 Task: Create a rule from the Routing list, Task moved to a section -> Set Priority in the project TrainForge , set the section as To-Do and set the priority of the task as  High.
Action: Mouse moved to (53, 437)
Screenshot: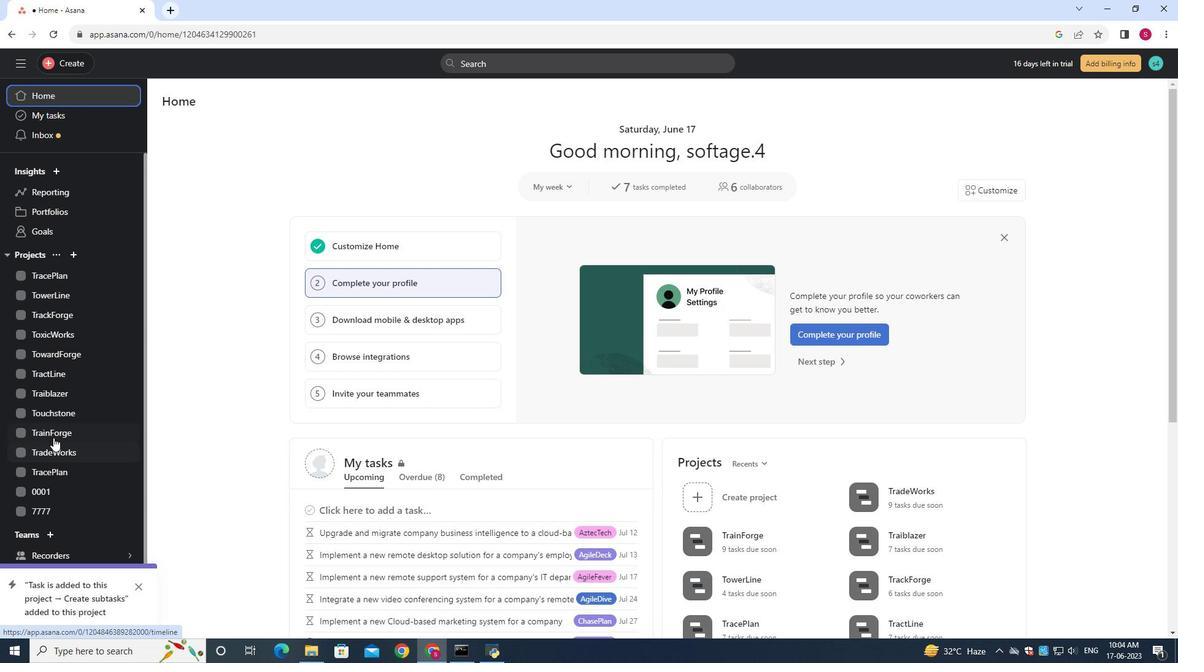 
Action: Mouse pressed left at (53, 437)
Screenshot: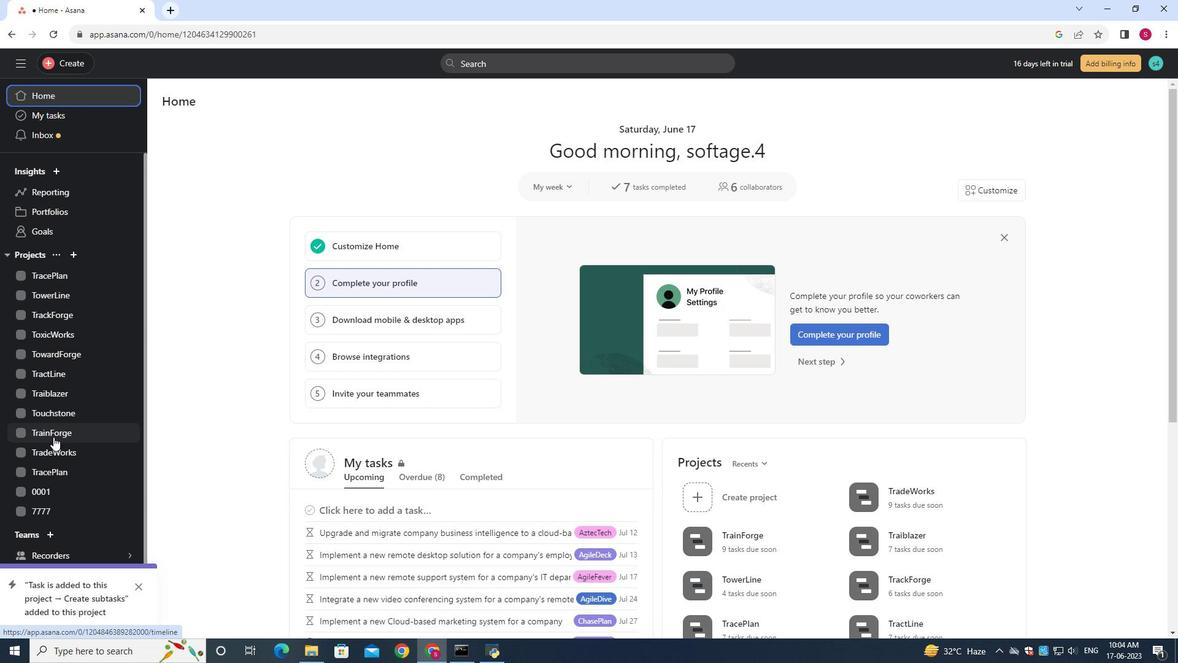 
Action: Mouse moved to (1136, 106)
Screenshot: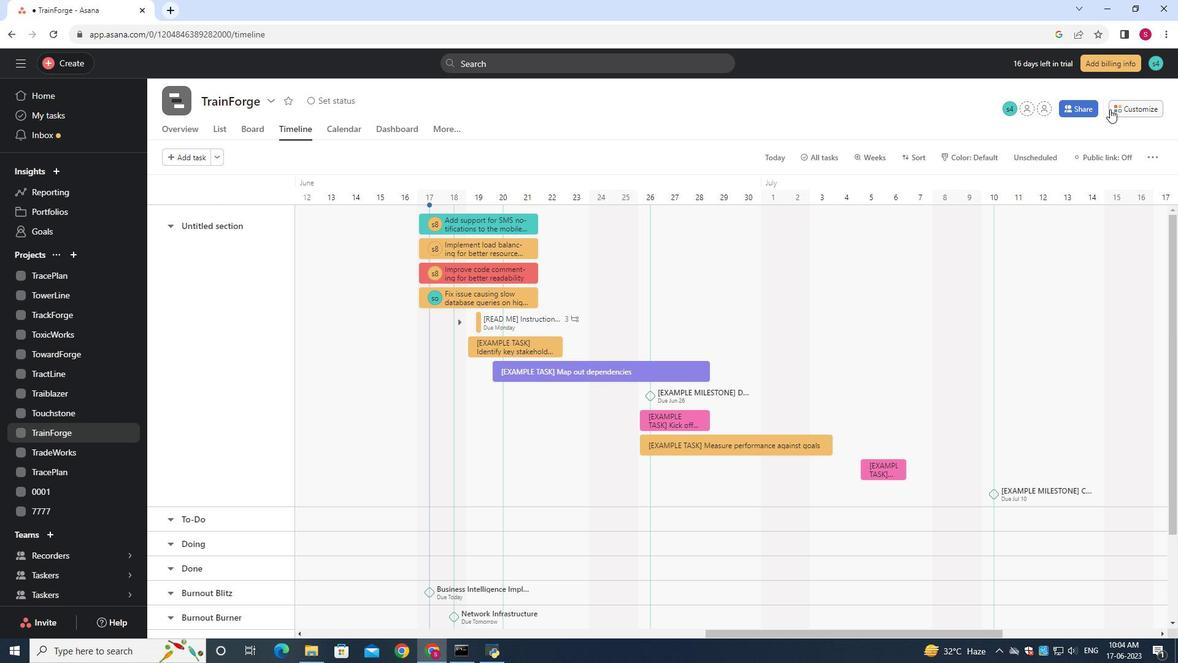 
Action: Mouse pressed left at (1136, 106)
Screenshot: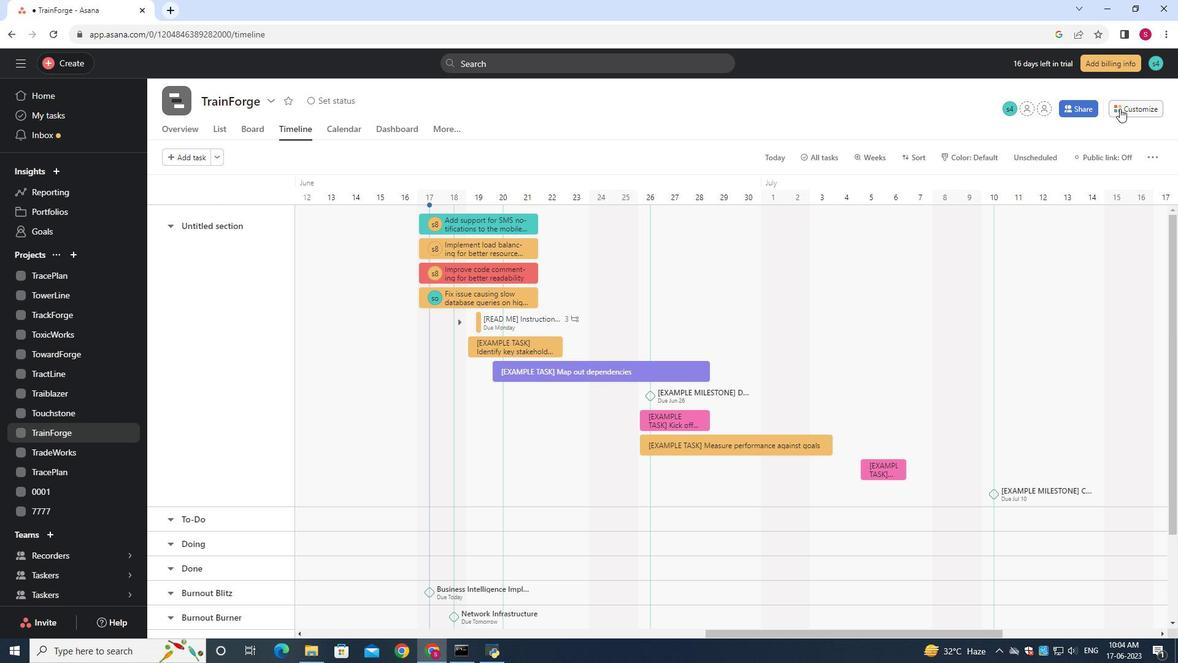 
Action: Mouse moved to (927, 313)
Screenshot: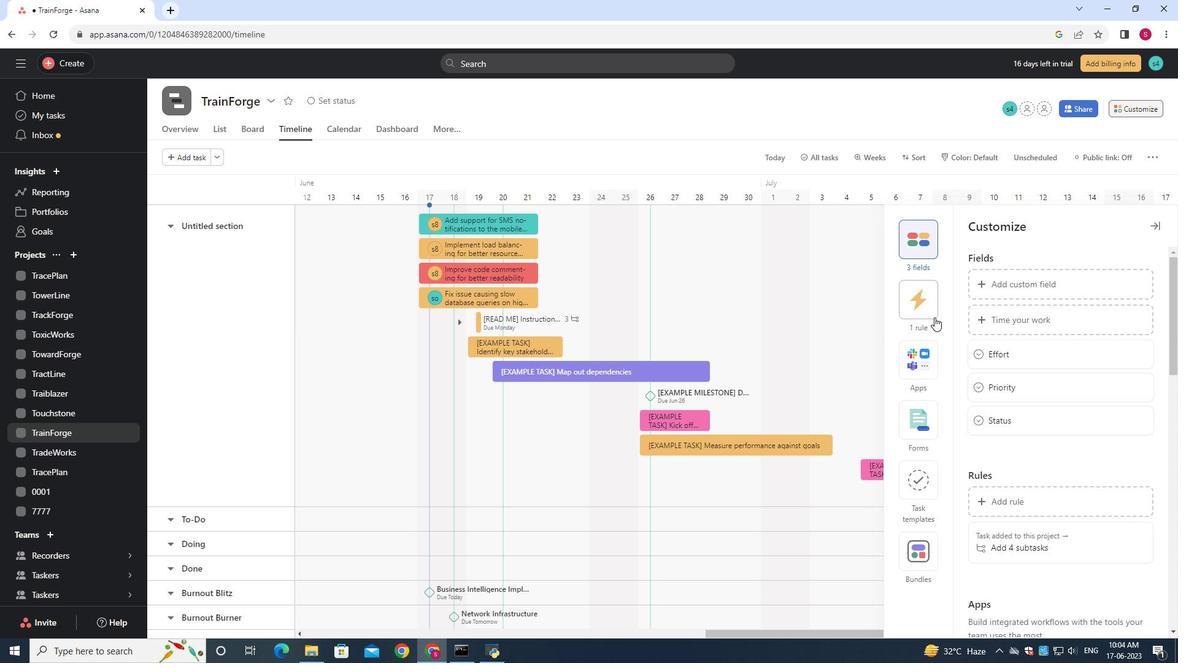 
Action: Mouse pressed left at (927, 313)
Screenshot: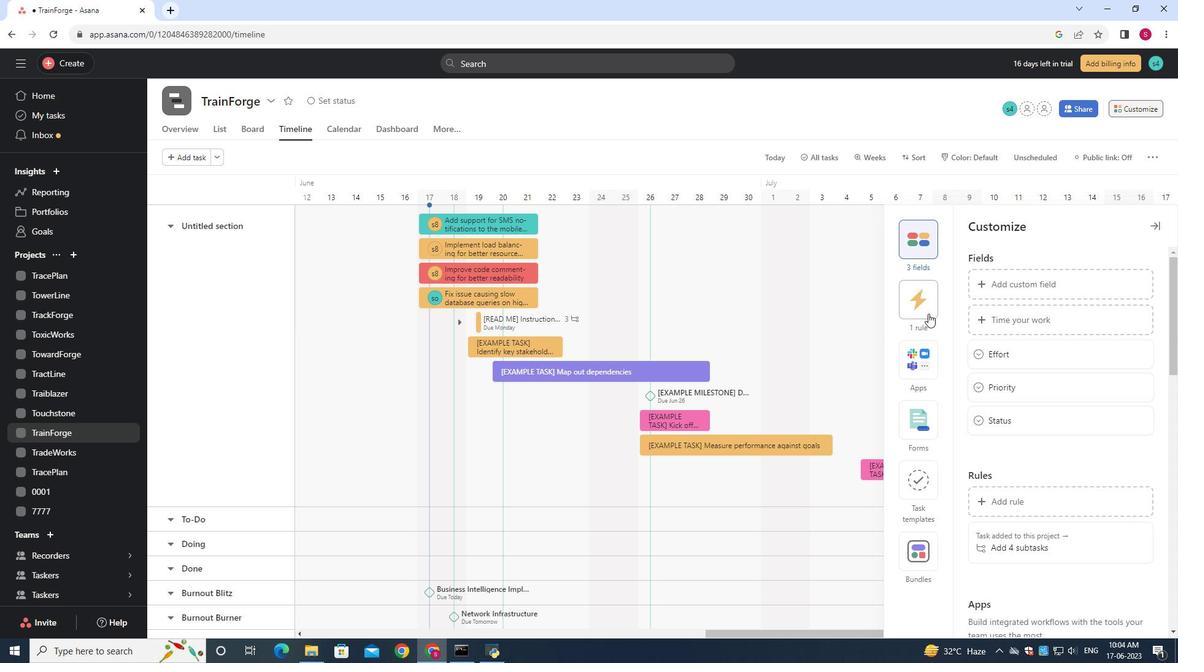 
Action: Mouse moved to (1023, 290)
Screenshot: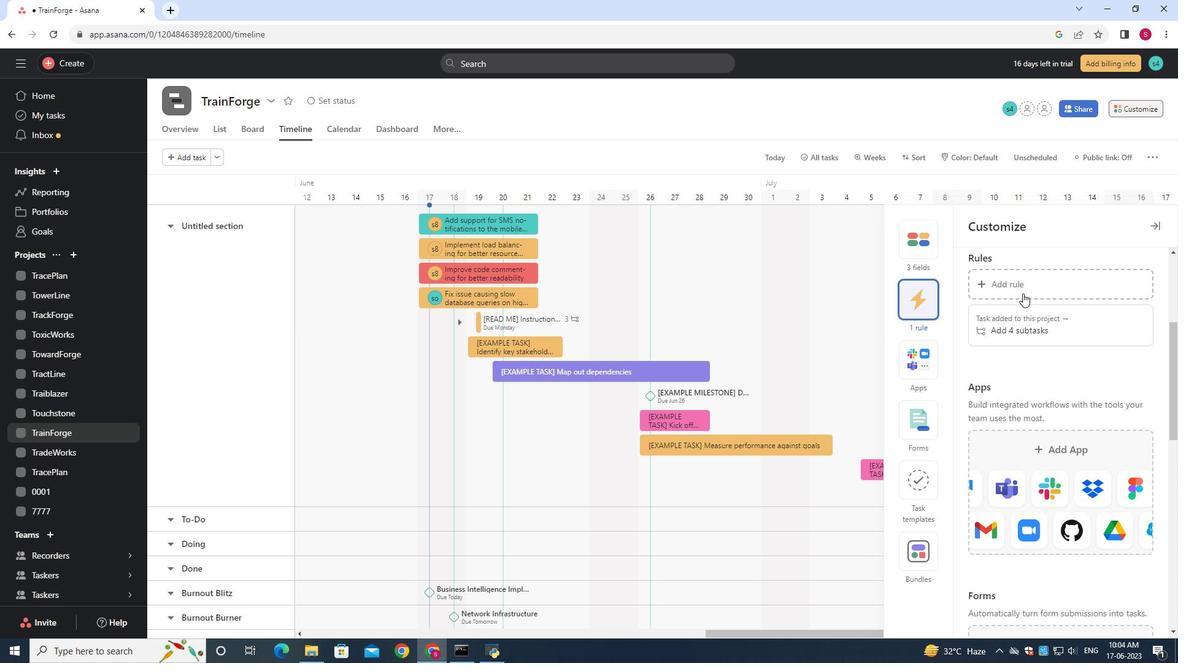 
Action: Mouse pressed left at (1023, 290)
Screenshot: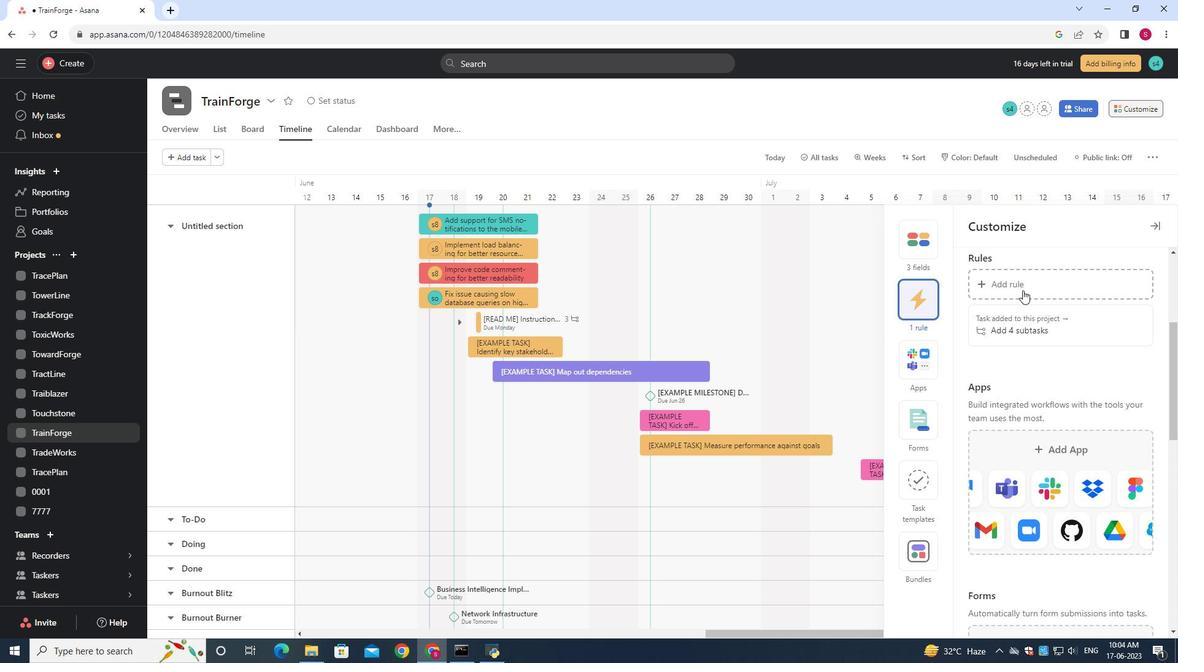 
Action: Mouse moved to (257, 165)
Screenshot: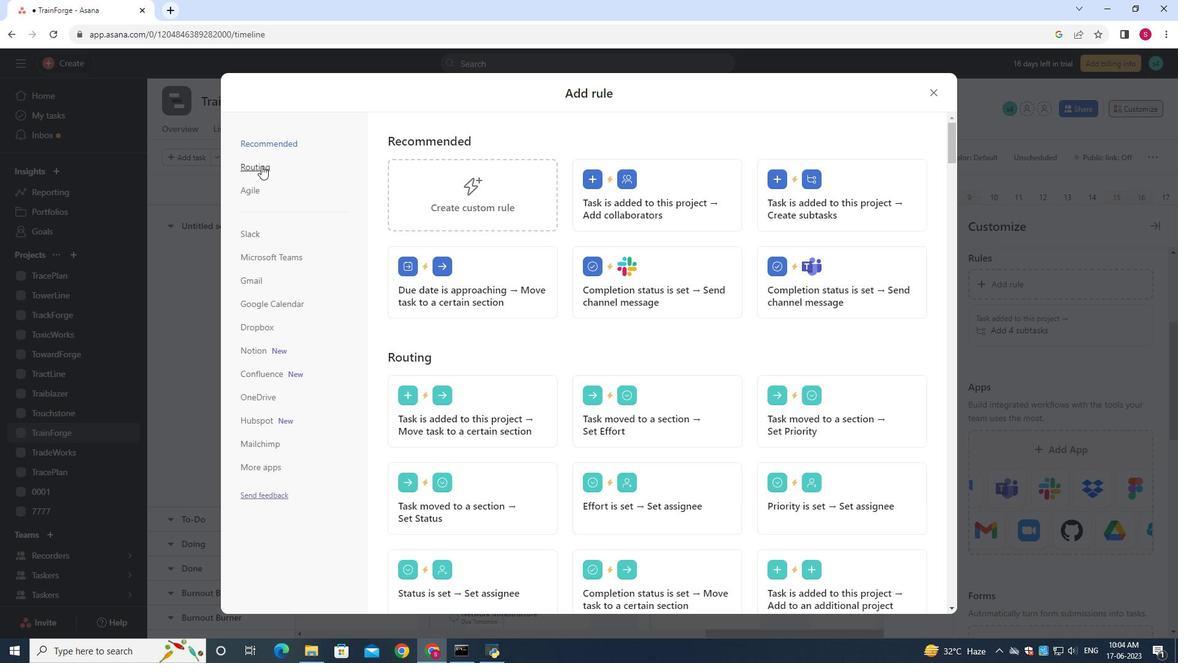 
Action: Mouse pressed left at (257, 165)
Screenshot: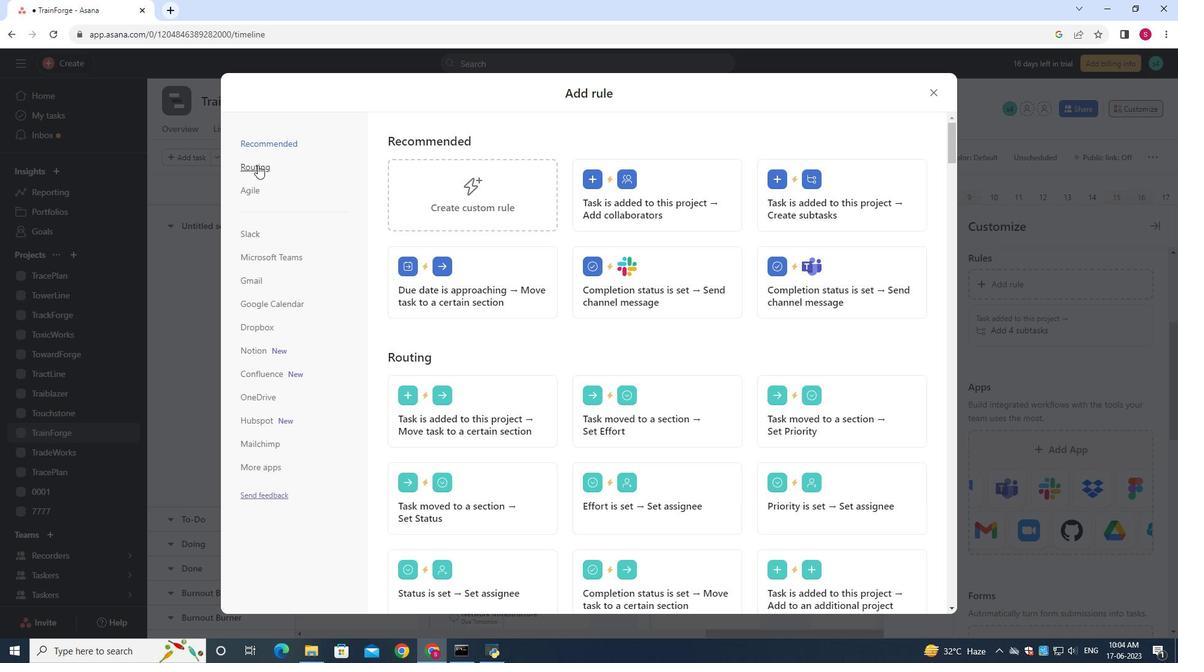 
Action: Mouse moved to (818, 212)
Screenshot: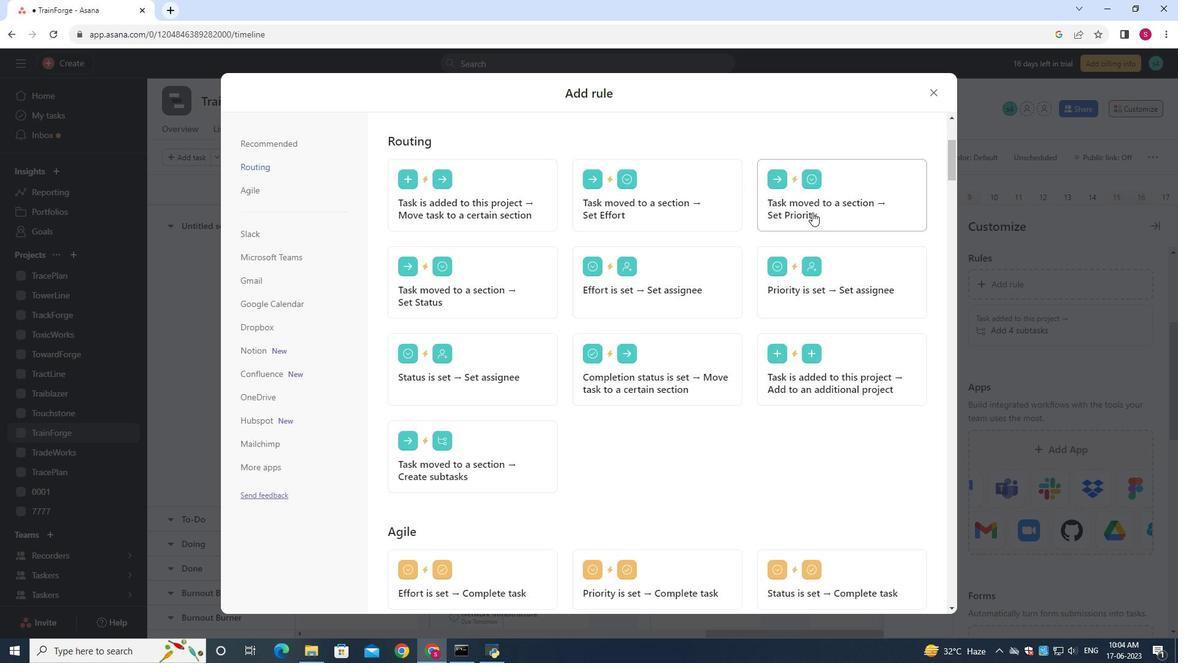 
Action: Mouse pressed left at (818, 212)
Screenshot: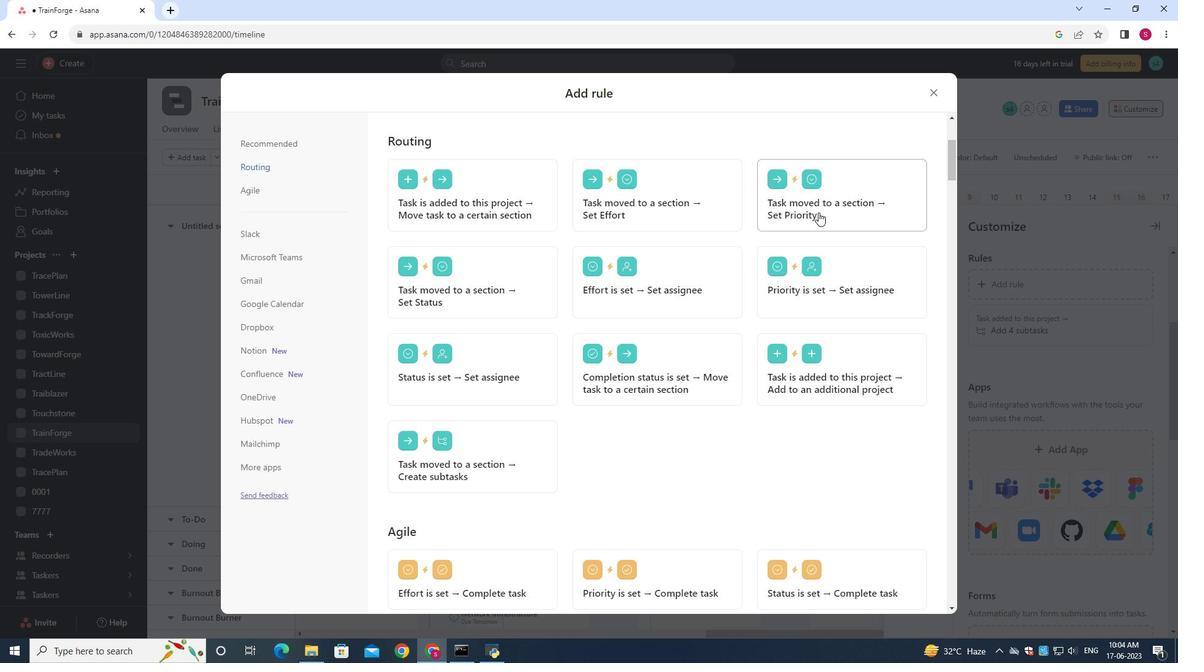 
Action: Mouse moved to (836, 213)
Screenshot: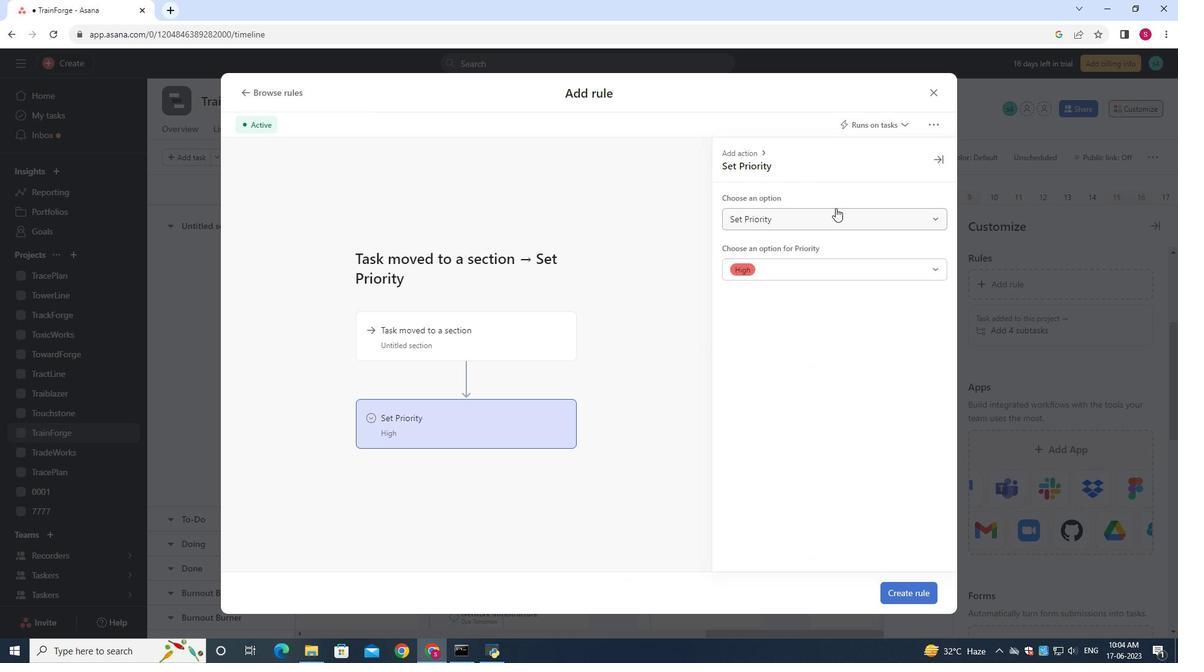 
Action: Mouse pressed left at (836, 213)
Screenshot: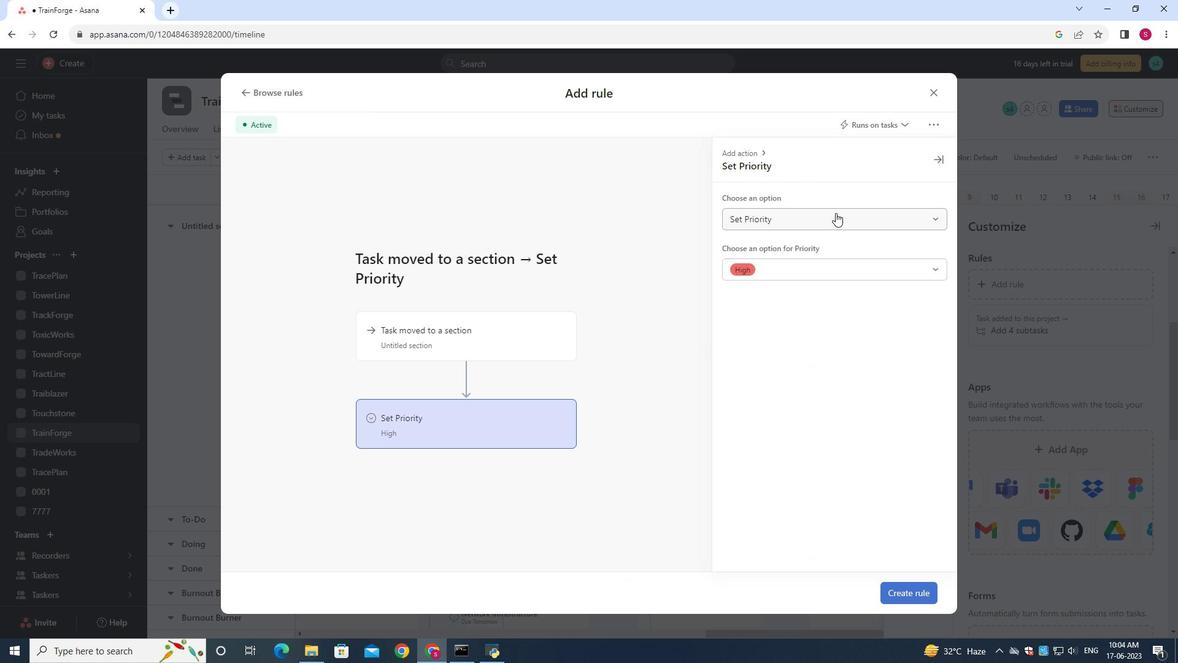 
Action: Mouse pressed left at (836, 213)
Screenshot: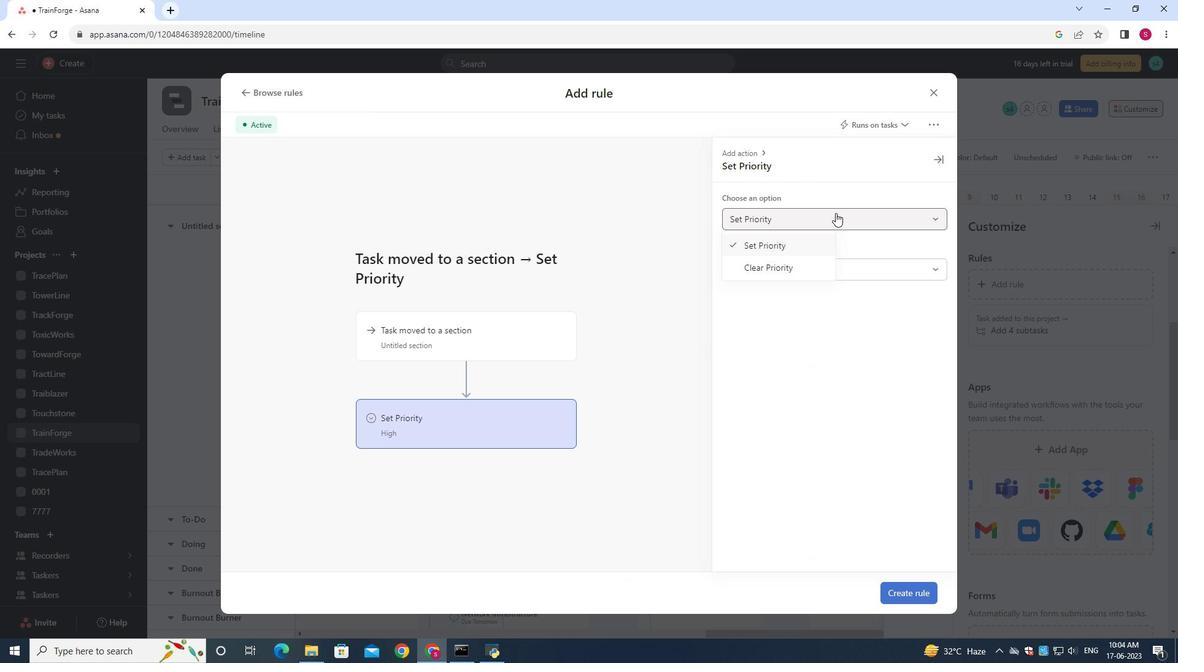 
Action: Mouse moved to (462, 345)
Screenshot: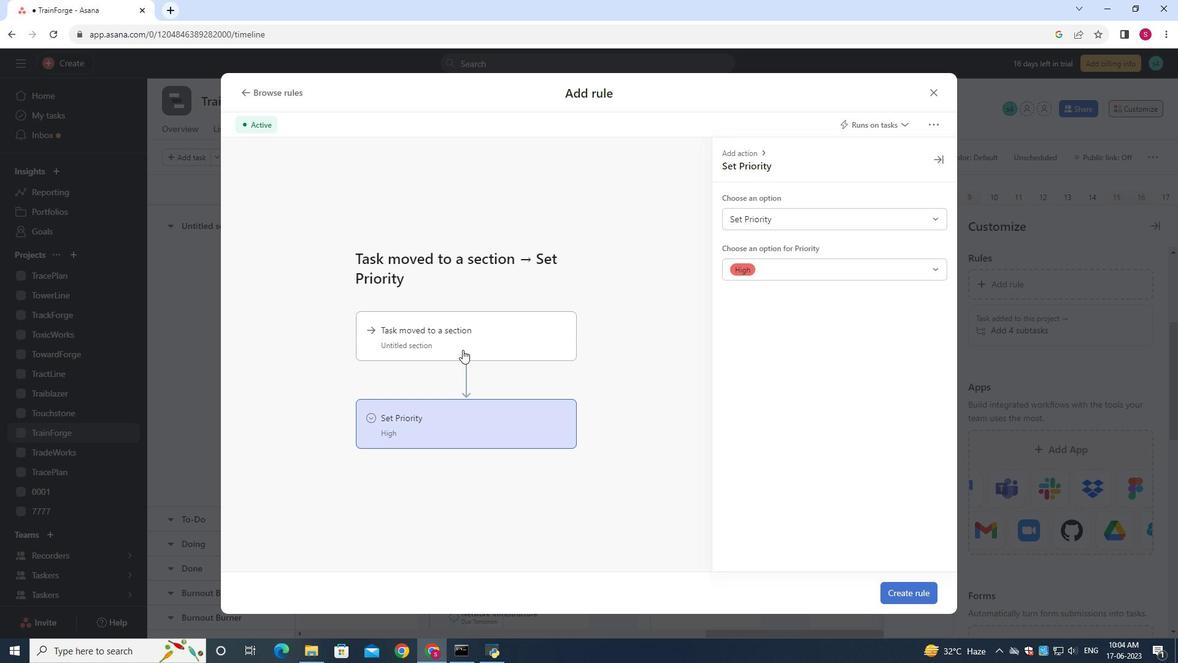 
Action: Mouse pressed left at (462, 345)
Screenshot: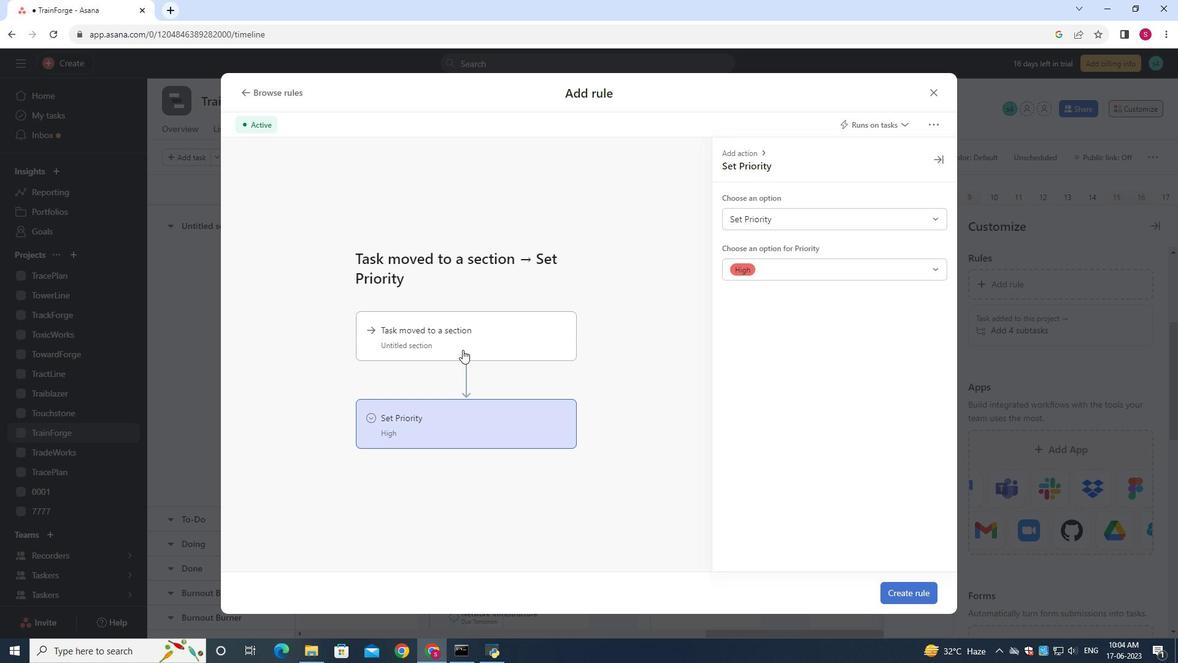 
Action: Mouse moved to (768, 221)
Screenshot: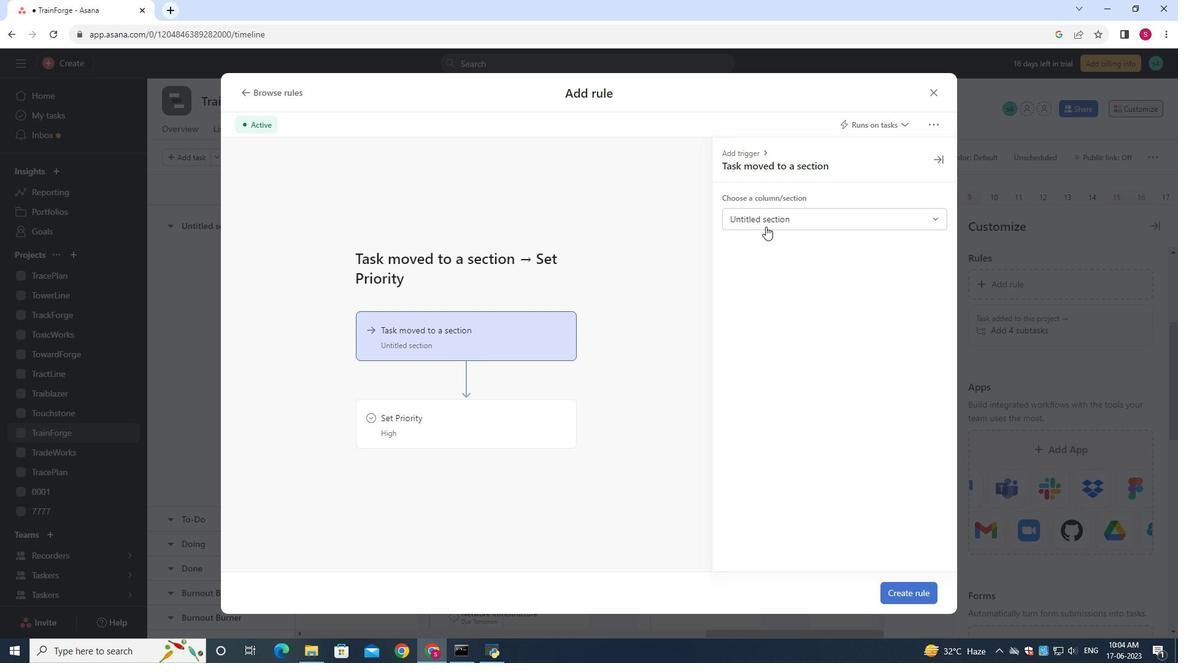 
Action: Mouse pressed left at (768, 221)
Screenshot: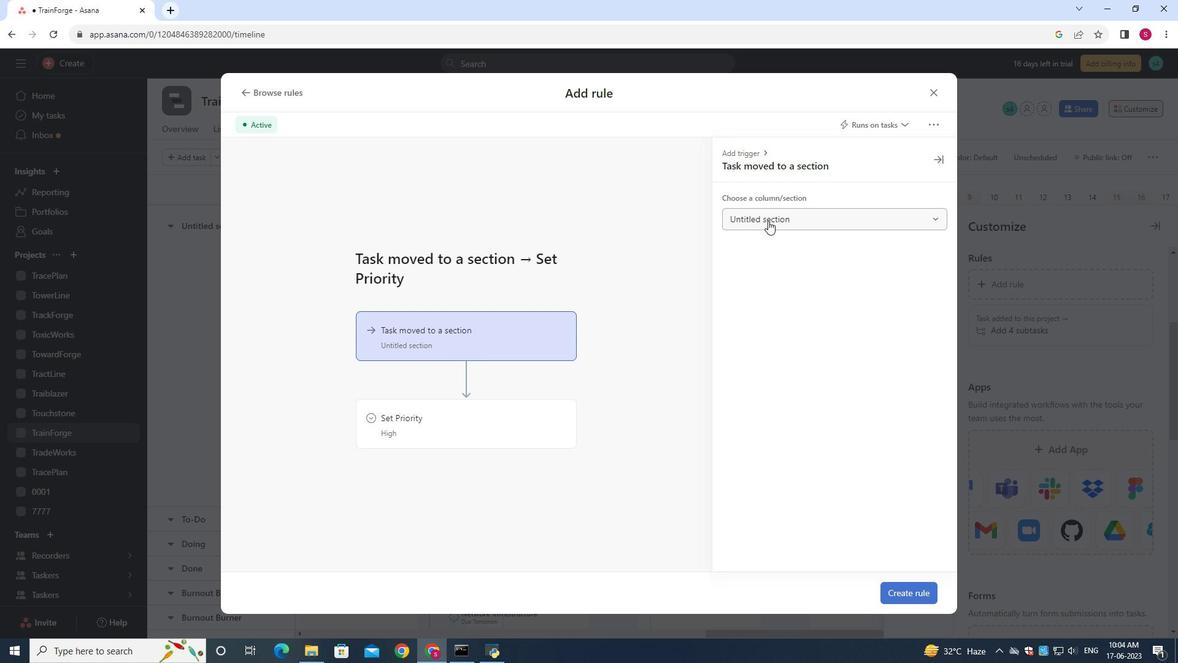 
Action: Mouse moved to (759, 265)
Screenshot: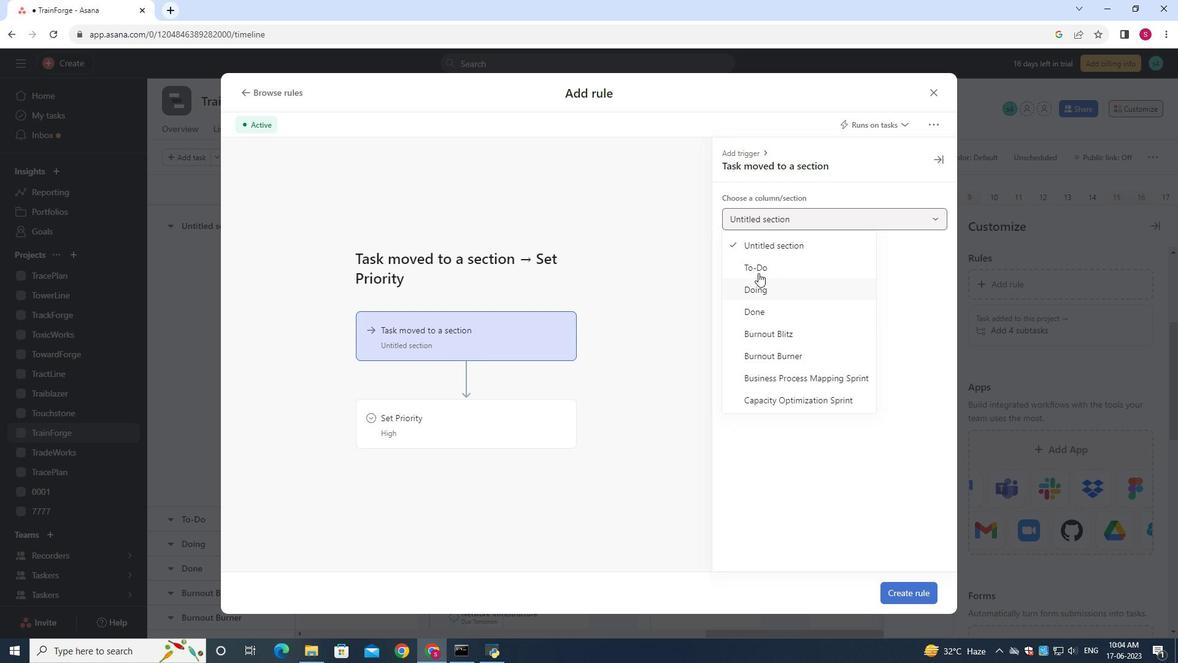 
Action: Mouse pressed left at (759, 265)
Screenshot: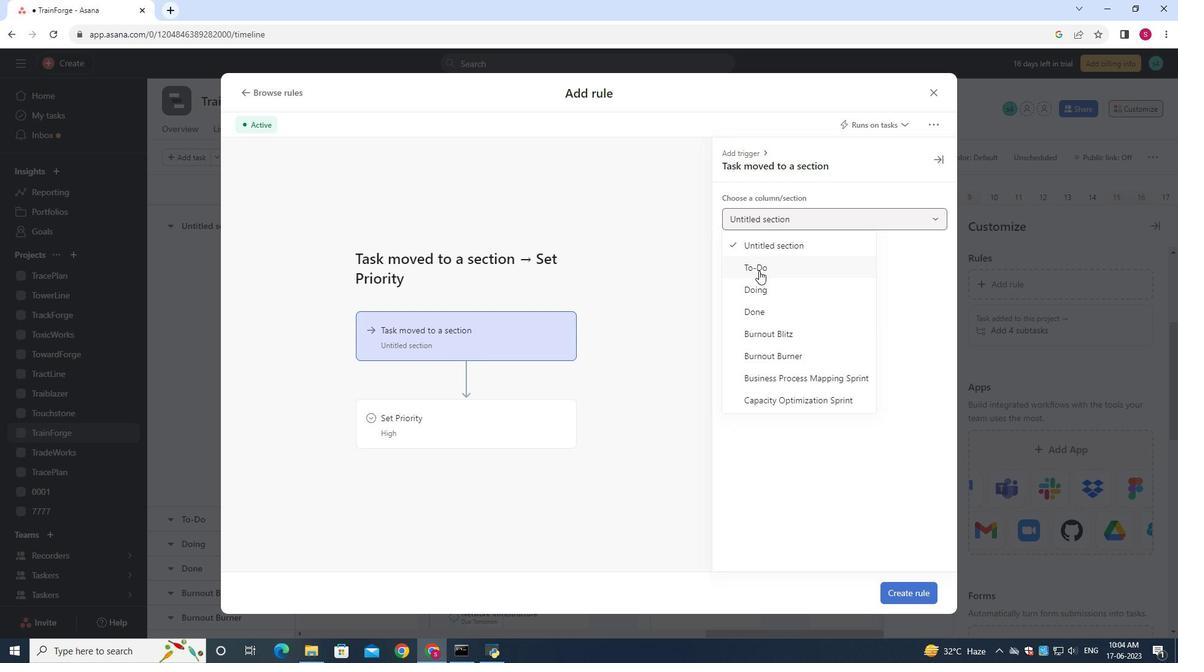 
Action: Mouse moved to (493, 422)
Screenshot: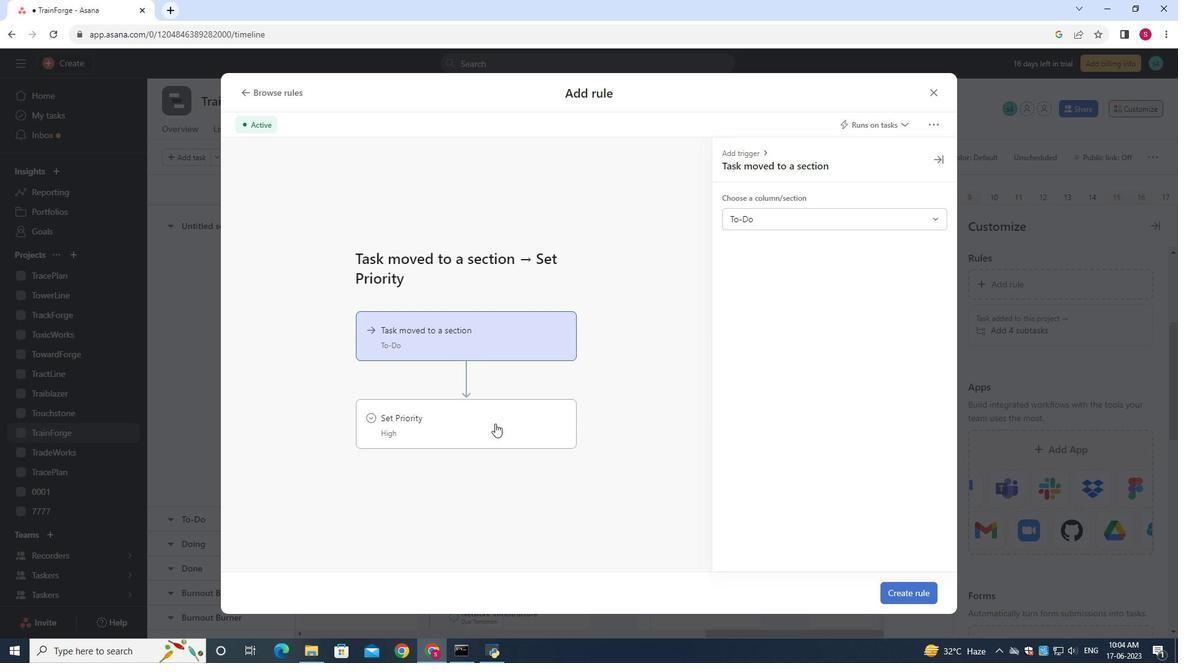 
Action: Mouse pressed left at (493, 422)
Screenshot: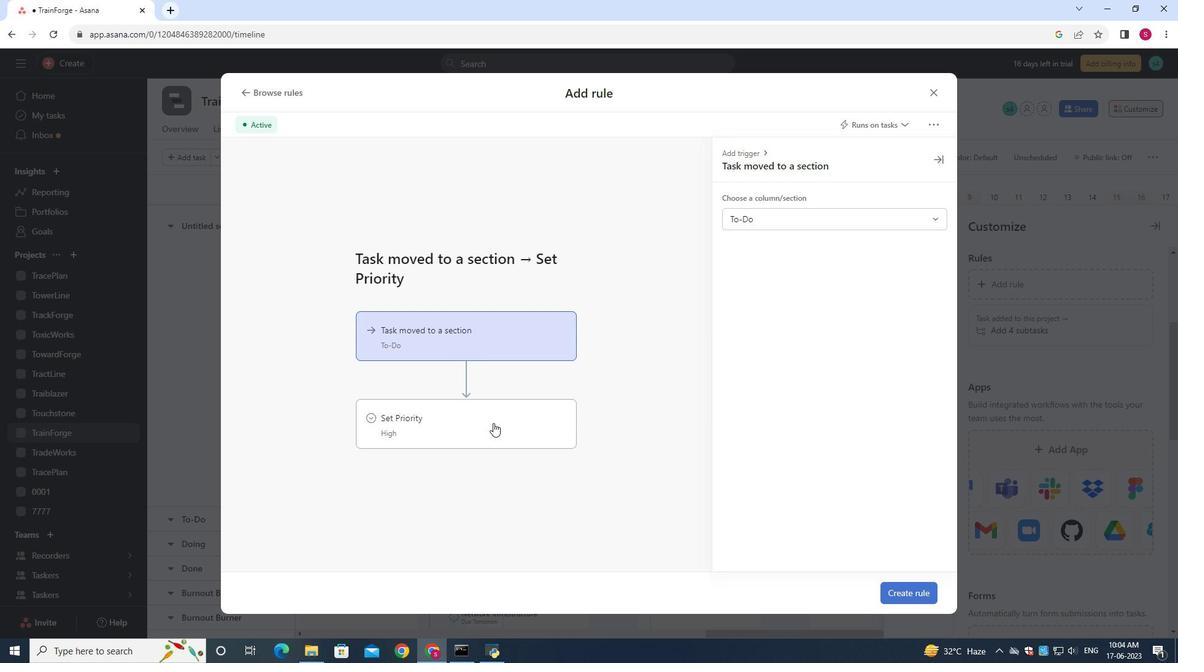 
Action: Mouse moved to (898, 585)
Screenshot: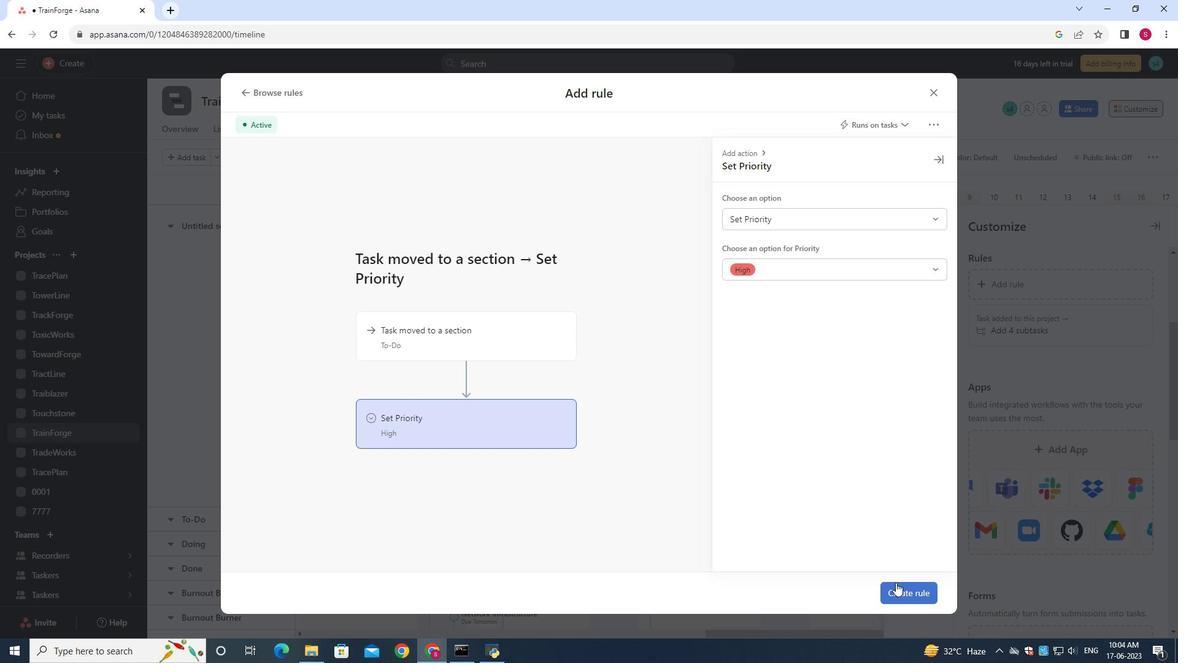 
Action: Mouse pressed left at (898, 585)
Screenshot: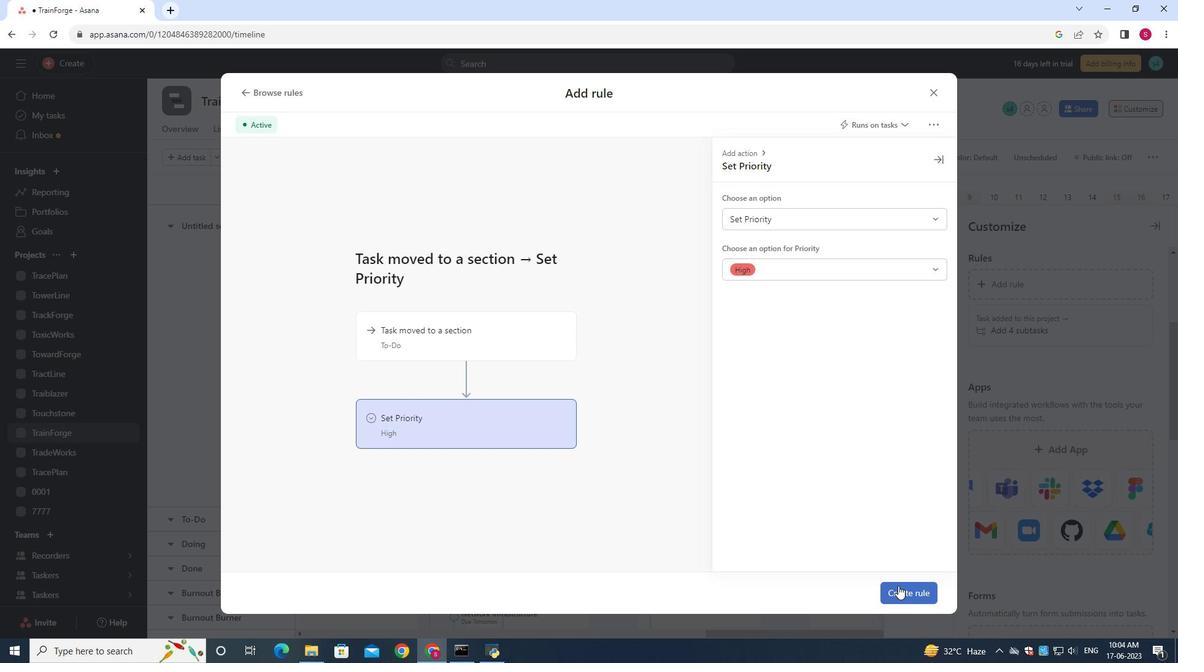 
Action: Mouse moved to (846, 385)
Screenshot: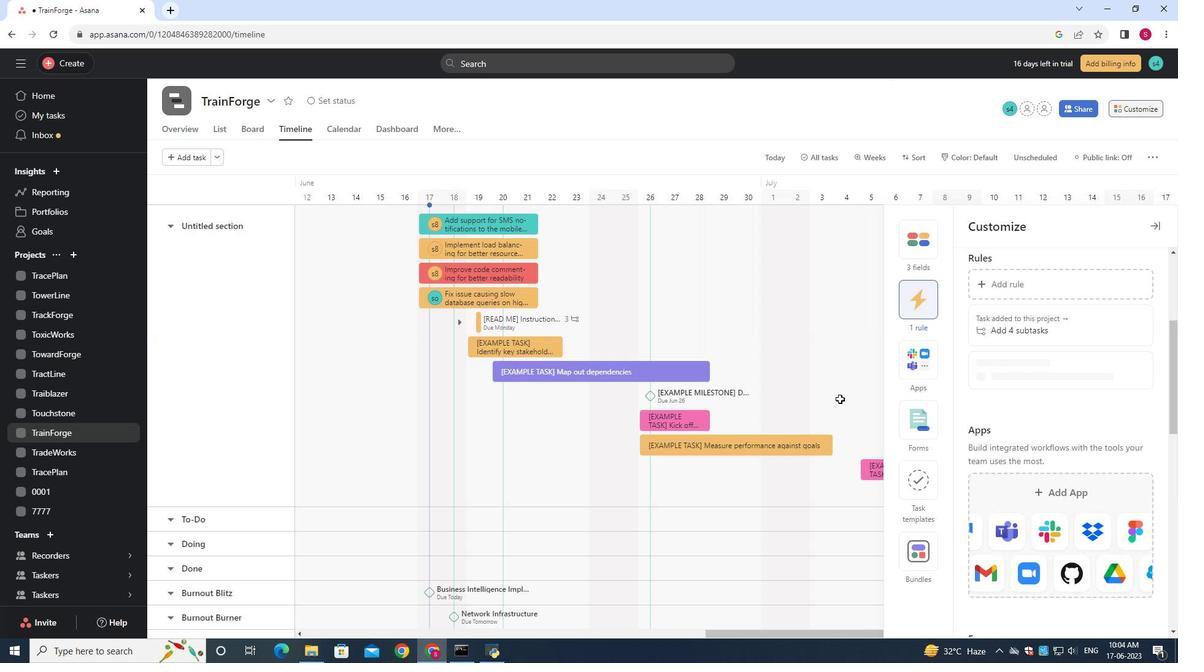 
